 Task: Assign Person0000000109 as Assignee of Child Issue ChildIssue0000000544 of Issue Issue0000000272 in Backlog  in Scrum Project Project0000000055 in Jira. Assign Person0000000109 as Assignee of Child Issue ChildIssue0000000545 of Issue Issue0000000273 in Backlog  in Scrum Project Project0000000055 in Jira. Assign Person0000000110 as Assignee of Child Issue ChildIssue0000000546 of Issue Issue0000000273 in Backlog  in Scrum Project Project0000000055 in Jira. Assign Person0000000110 as Assignee of Child Issue ChildIssue0000000547 of Issue Issue0000000274 in Backlog  in Scrum Project Project0000000055 in Jira. Assign Person0000000110 as Assignee of Child Issue ChildIssue0000000548 of Issue Issue0000000274 in Backlog  in Scrum Project Project0000000055 in Jira
Action: Mouse moved to (73, 248)
Screenshot: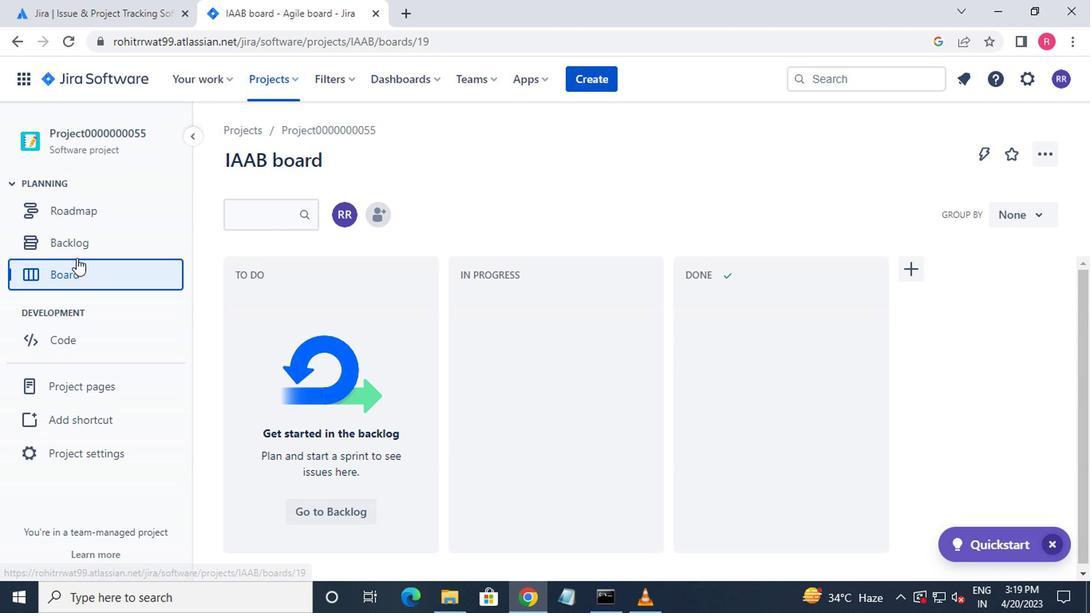 
Action: Mouse pressed left at (73, 248)
Screenshot: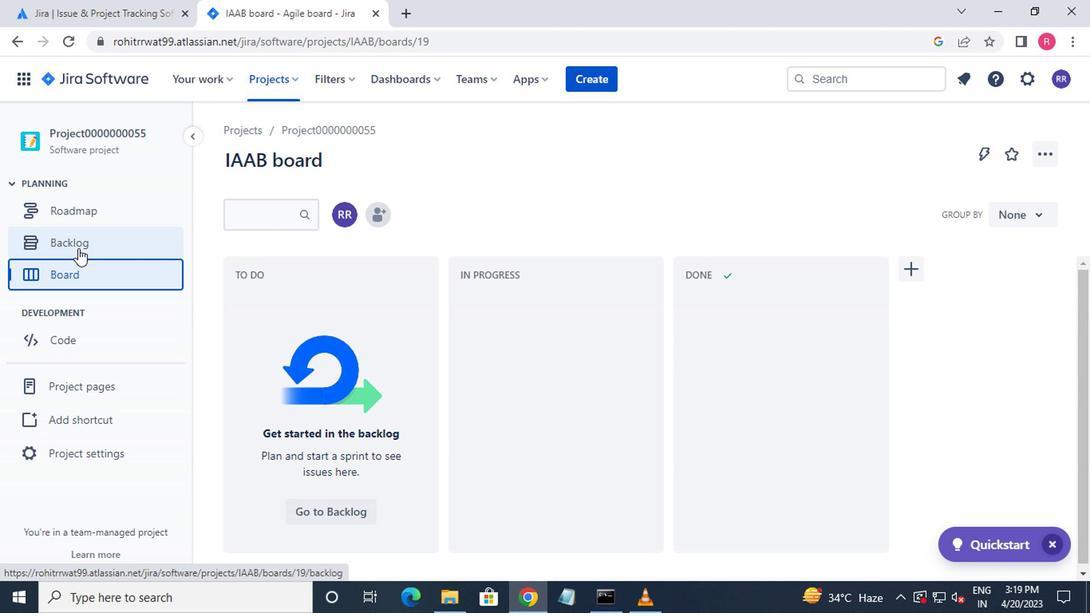 
Action: Mouse moved to (357, 398)
Screenshot: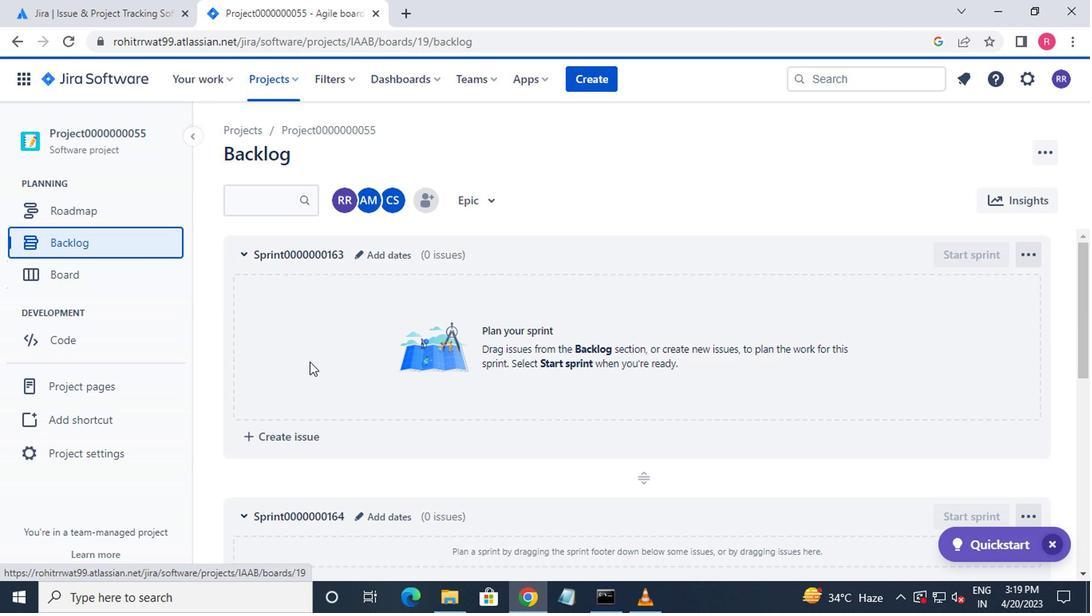 
Action: Mouse scrolled (357, 397) with delta (0, -1)
Screenshot: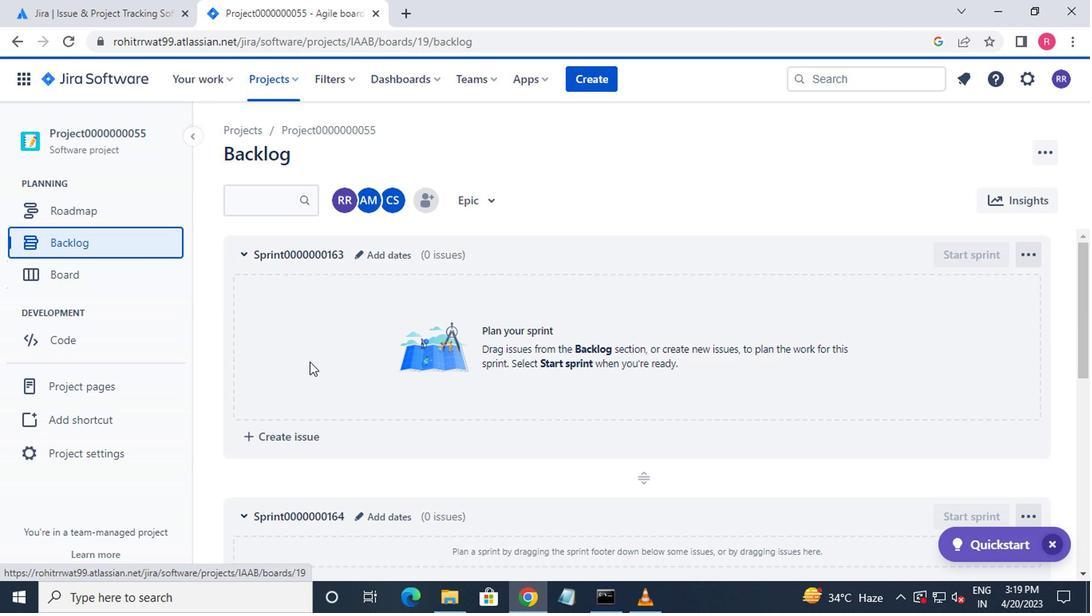 
Action: Mouse moved to (365, 403)
Screenshot: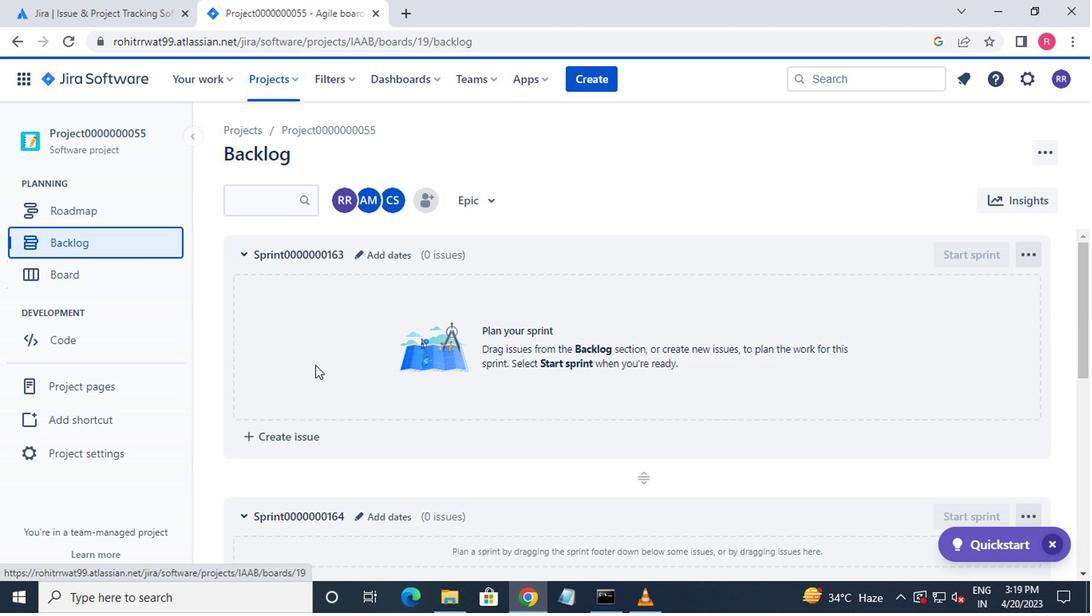
Action: Mouse scrolled (365, 402) with delta (0, 0)
Screenshot: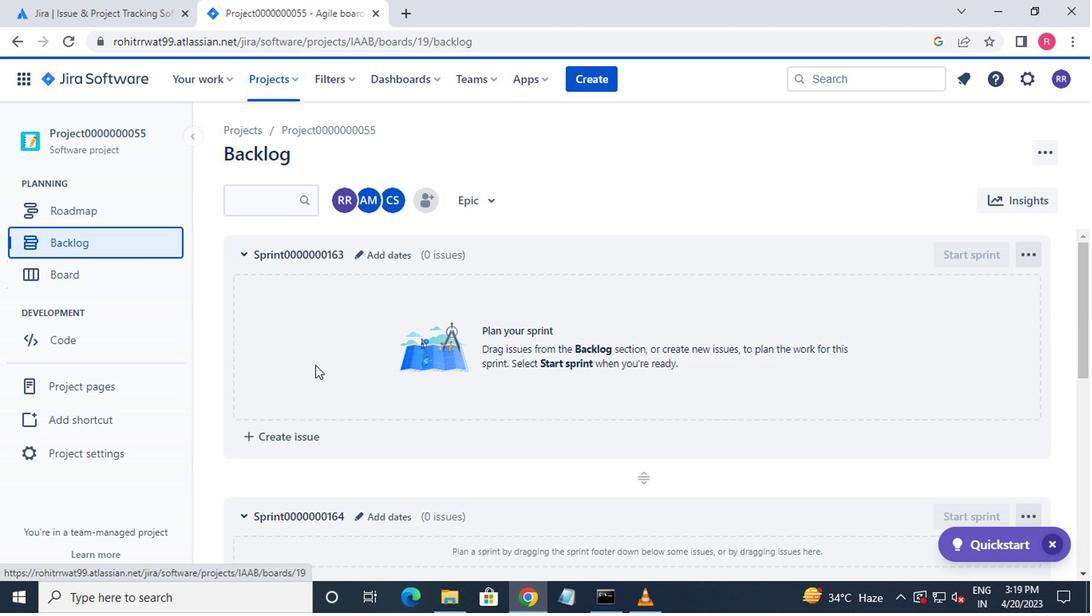 
Action: Mouse moved to (367, 404)
Screenshot: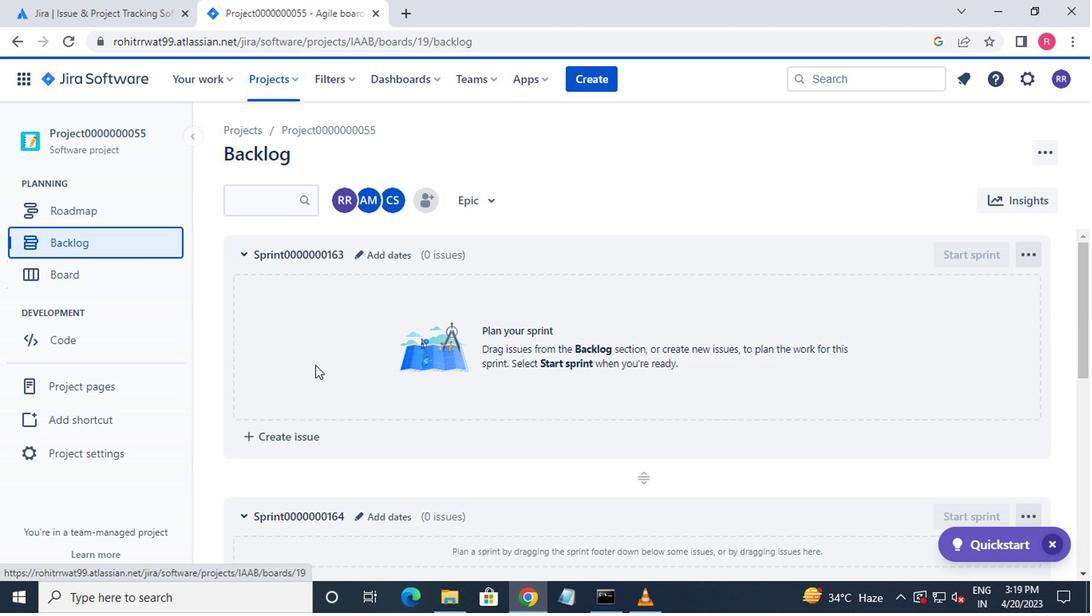 
Action: Mouse scrolled (367, 403) with delta (0, -1)
Screenshot: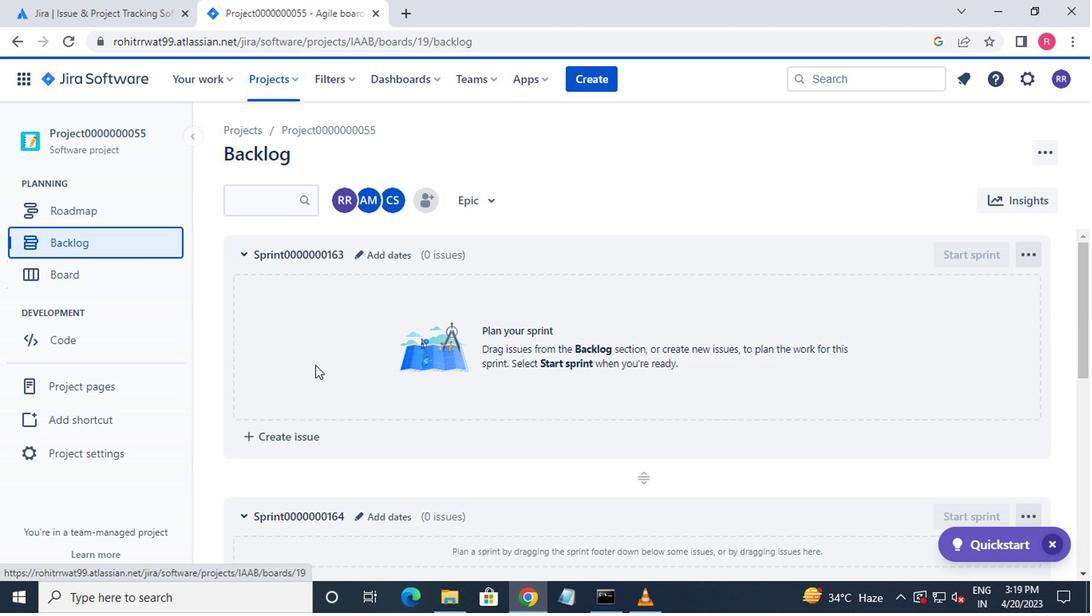 
Action: Mouse moved to (370, 404)
Screenshot: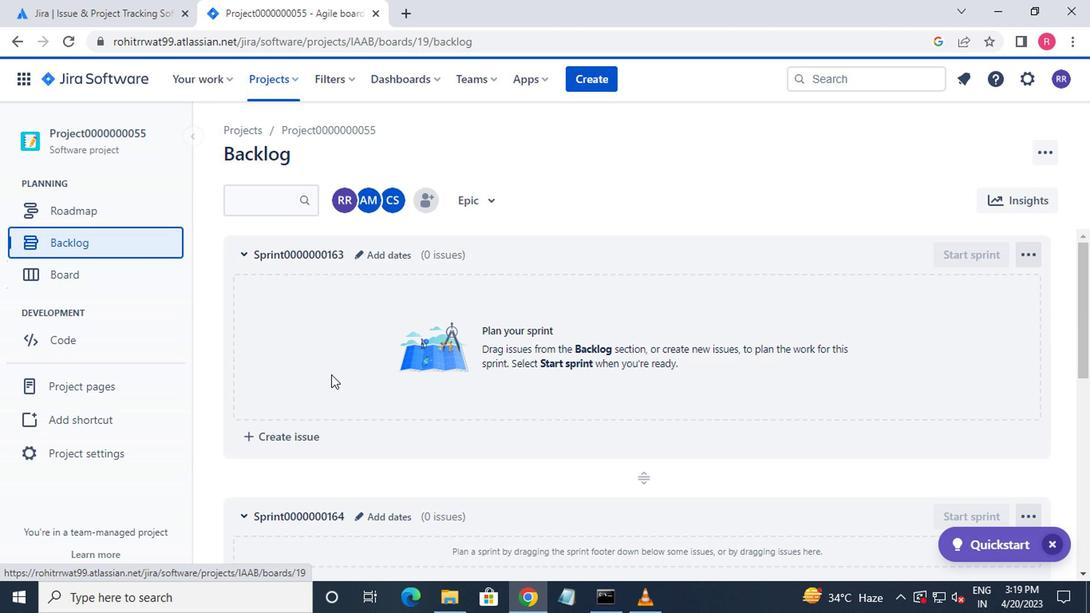 
Action: Mouse scrolled (370, 404) with delta (0, 0)
Screenshot: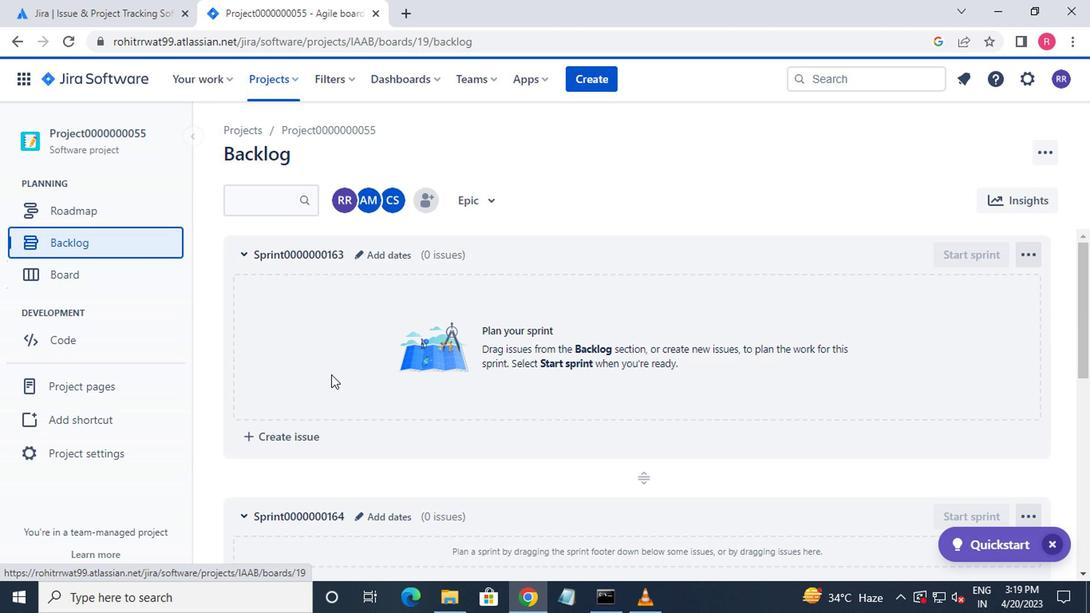 
Action: Mouse moved to (374, 404)
Screenshot: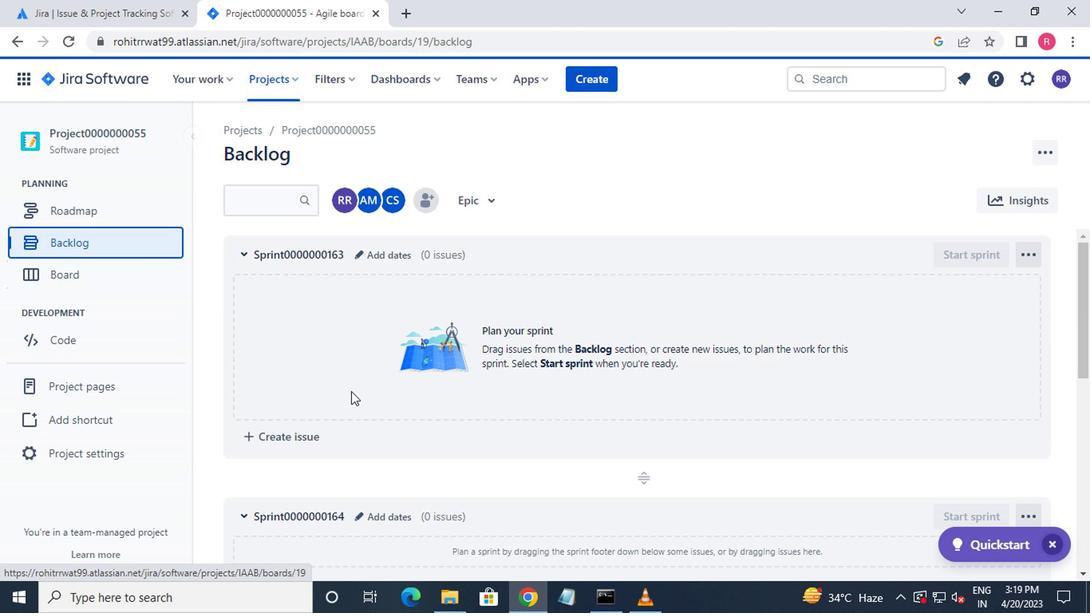 
Action: Mouse scrolled (374, 404) with delta (0, 0)
Screenshot: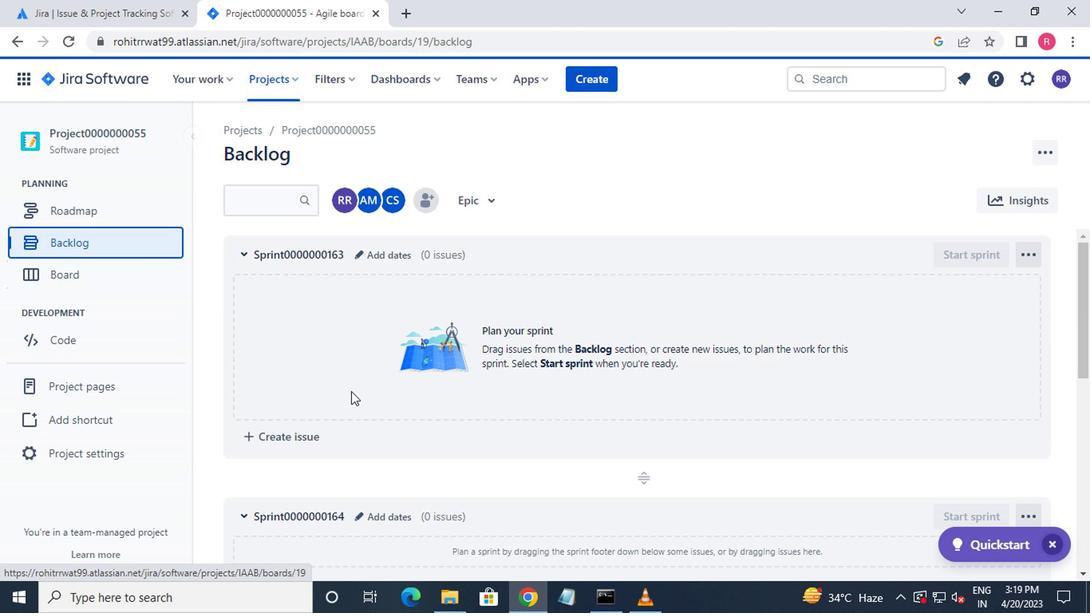 
Action: Mouse moved to (387, 406)
Screenshot: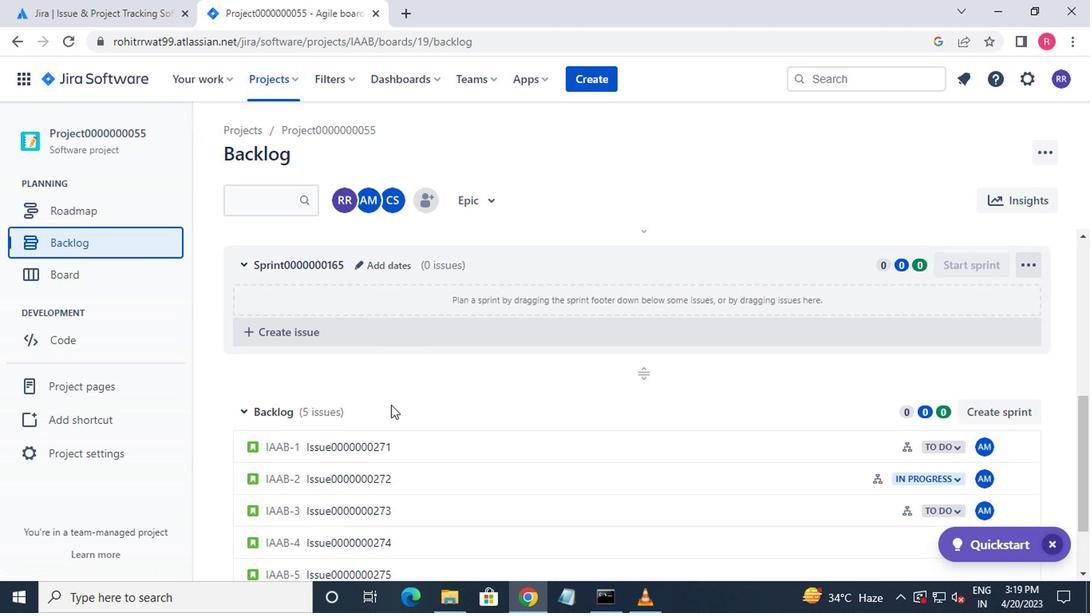 
Action: Mouse scrolled (387, 405) with delta (0, 0)
Screenshot: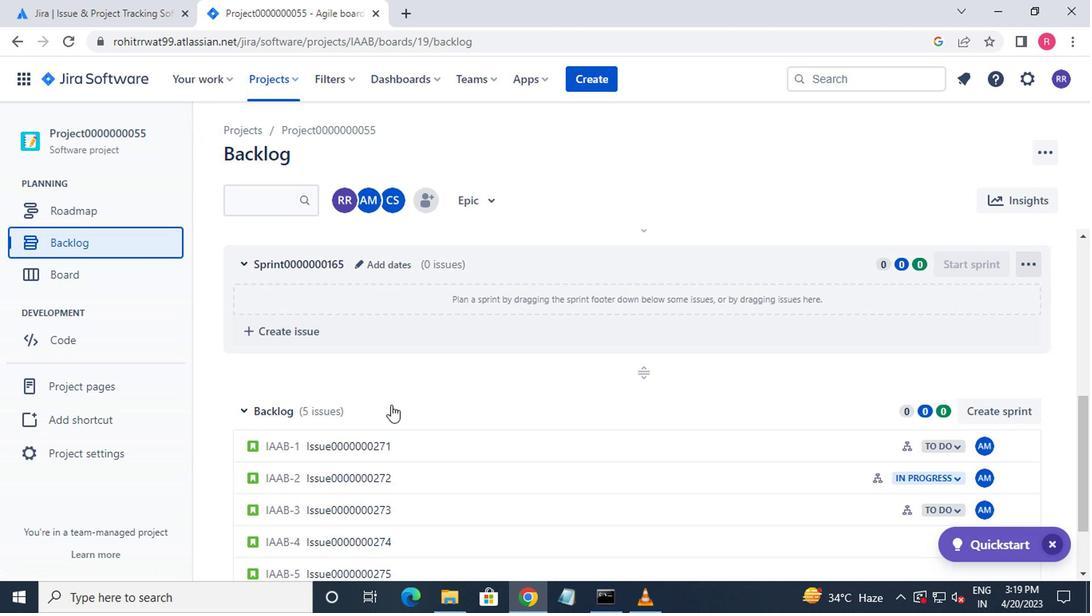 
Action: Mouse moved to (388, 407)
Screenshot: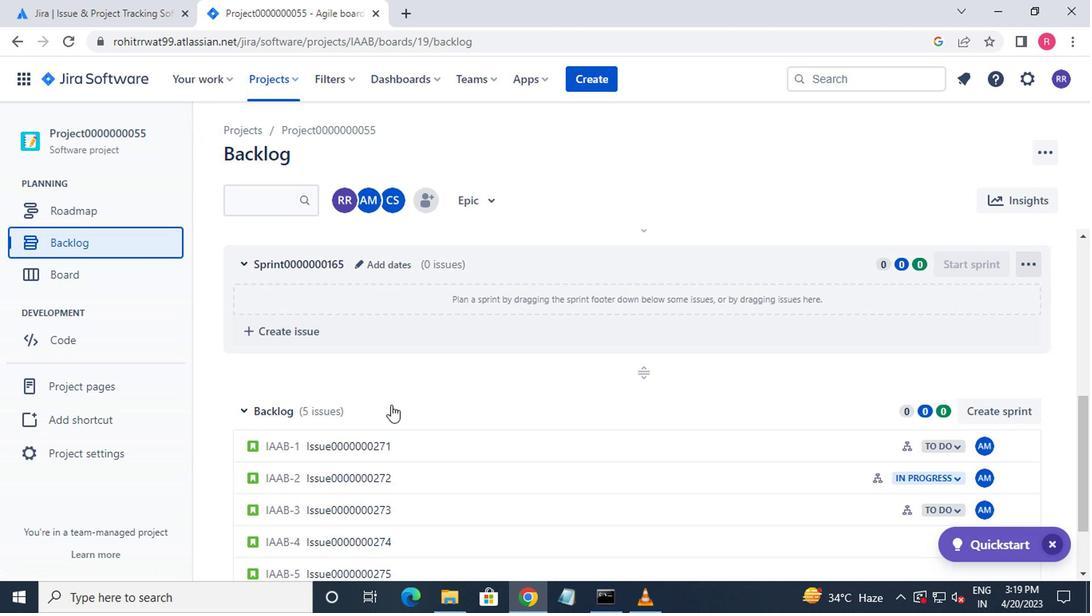 
Action: Mouse scrolled (388, 406) with delta (0, -1)
Screenshot: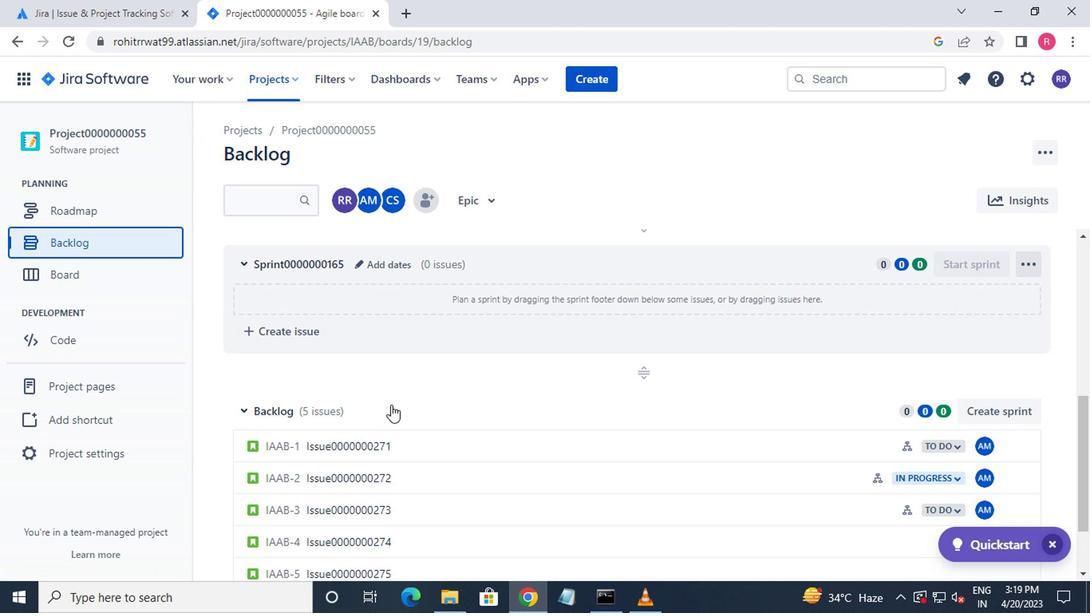 
Action: Mouse moved to (650, 387)
Screenshot: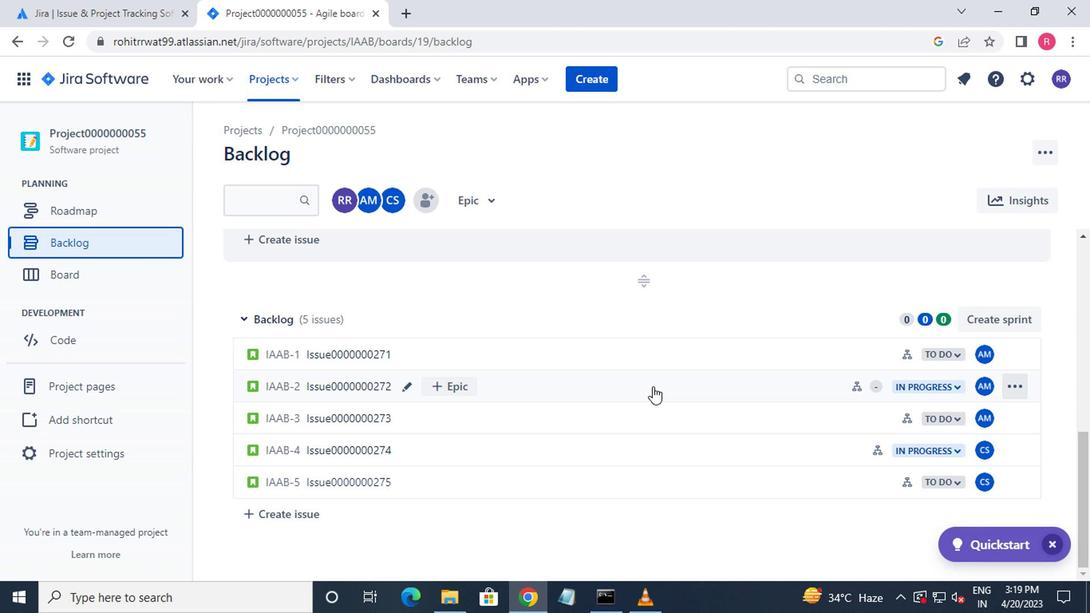 
Action: Mouse pressed left at (650, 387)
Screenshot: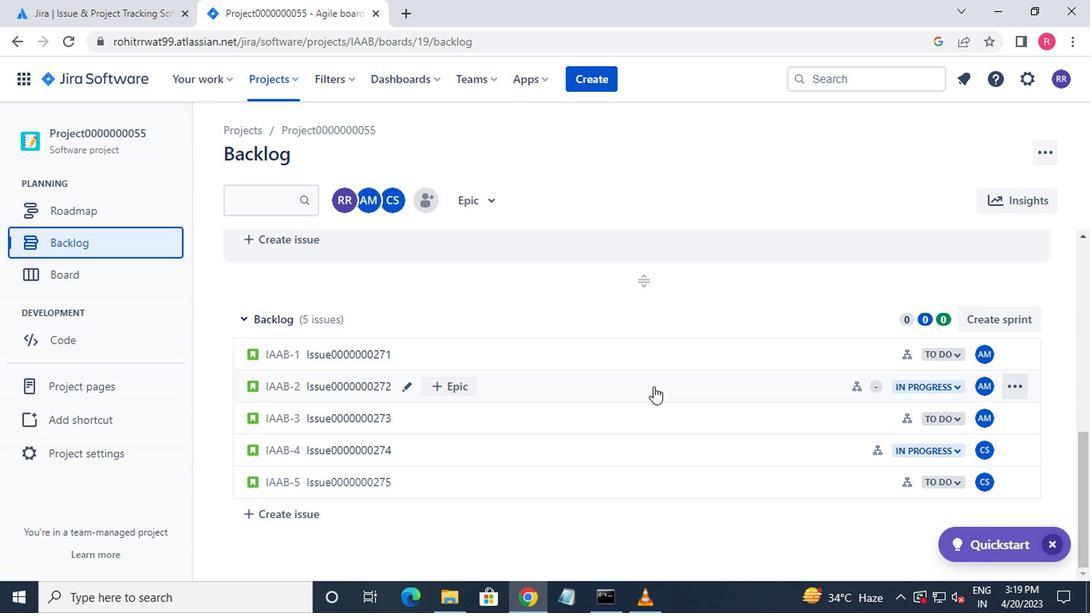 
Action: Mouse moved to (796, 325)
Screenshot: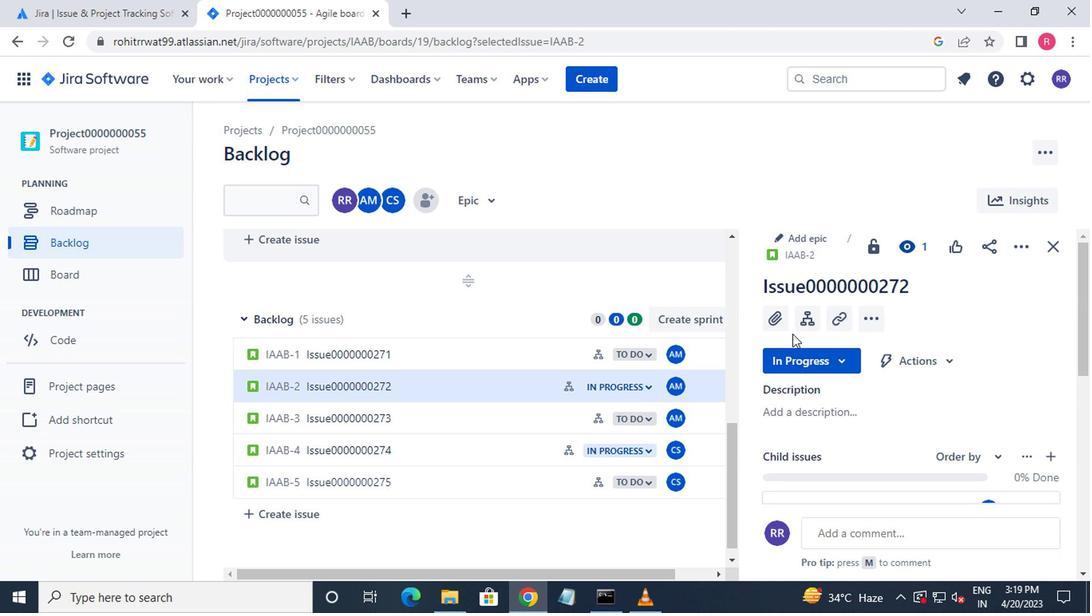 
Action: Mouse pressed left at (796, 325)
Screenshot: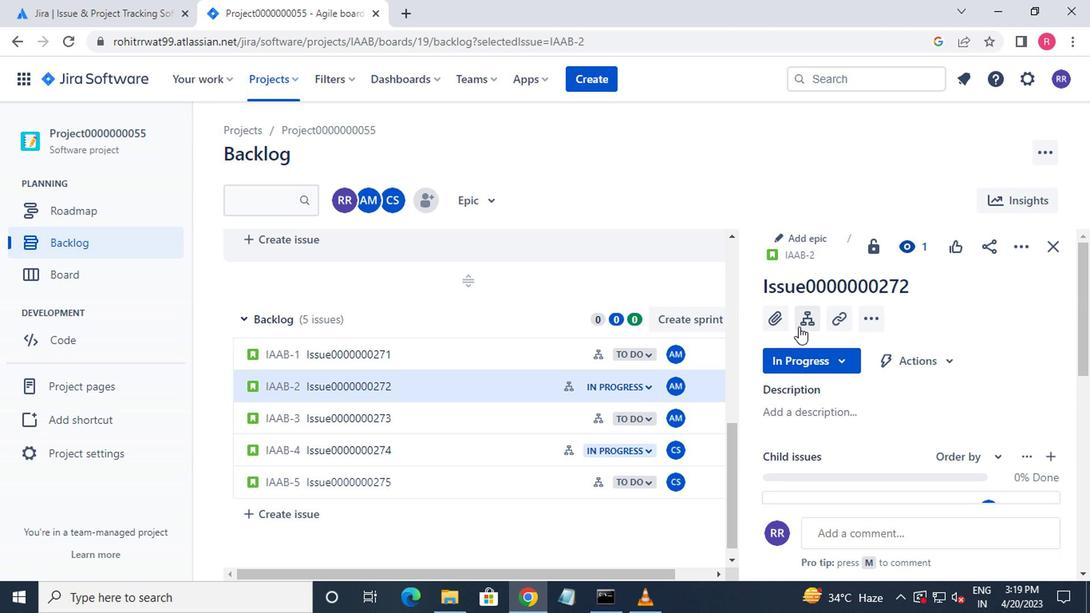 
Action: Mouse moved to (994, 358)
Screenshot: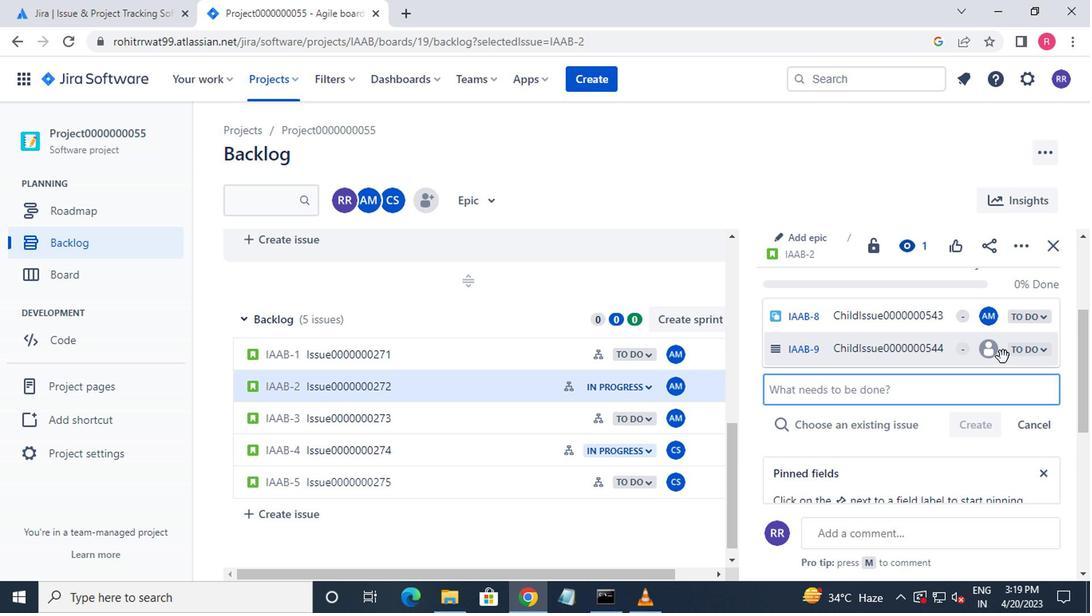 
Action: Mouse pressed left at (994, 358)
Screenshot: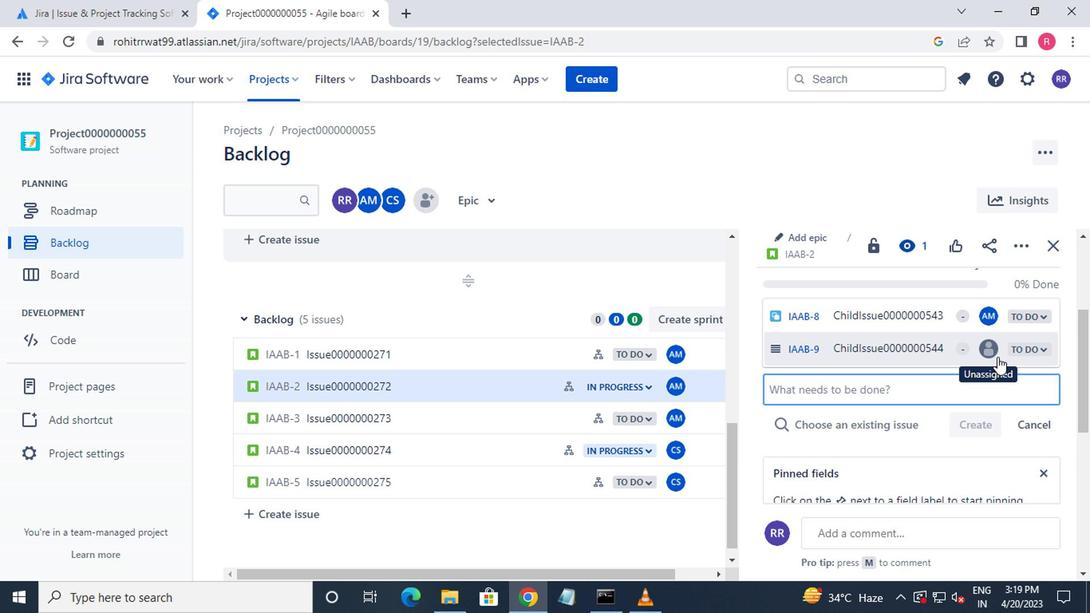
Action: Mouse moved to (894, 383)
Screenshot: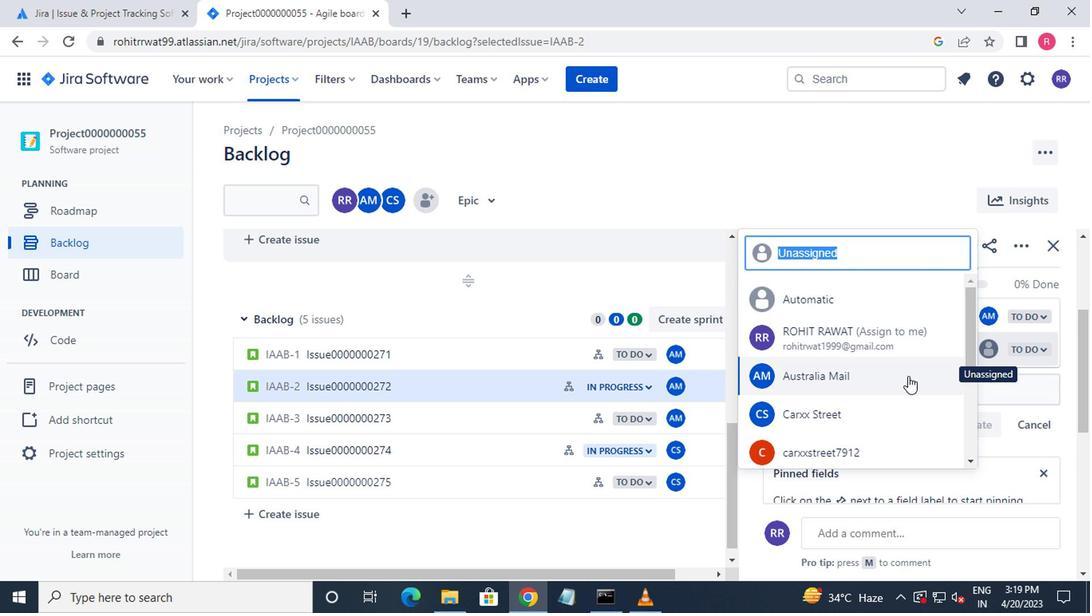 
Action: Mouse pressed left at (894, 383)
Screenshot: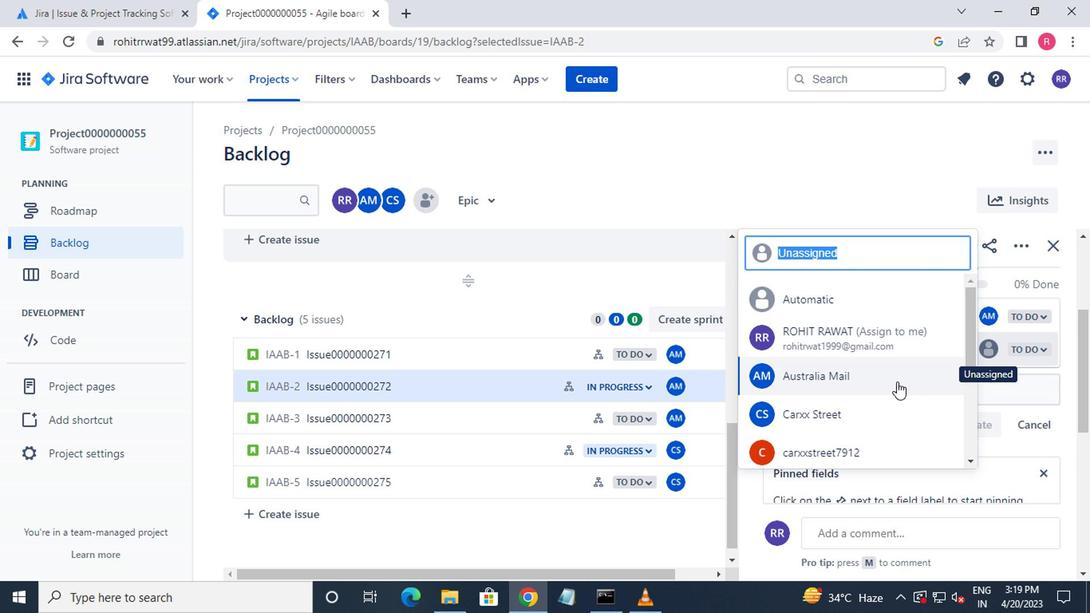 
Action: Mouse moved to (513, 408)
Screenshot: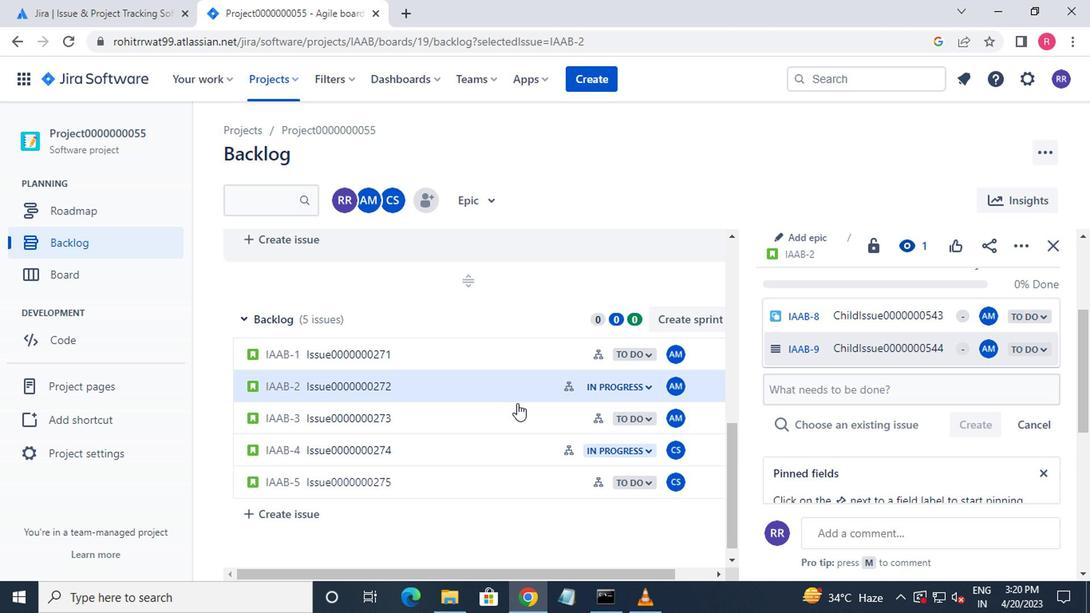 
Action: Mouse pressed left at (513, 408)
Screenshot: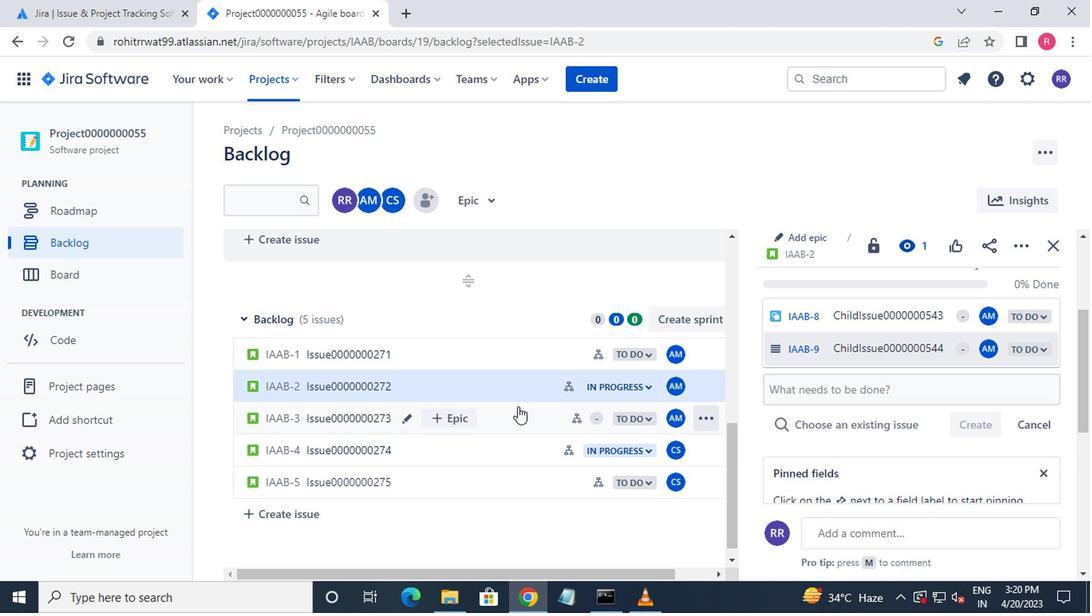 
Action: Mouse moved to (799, 326)
Screenshot: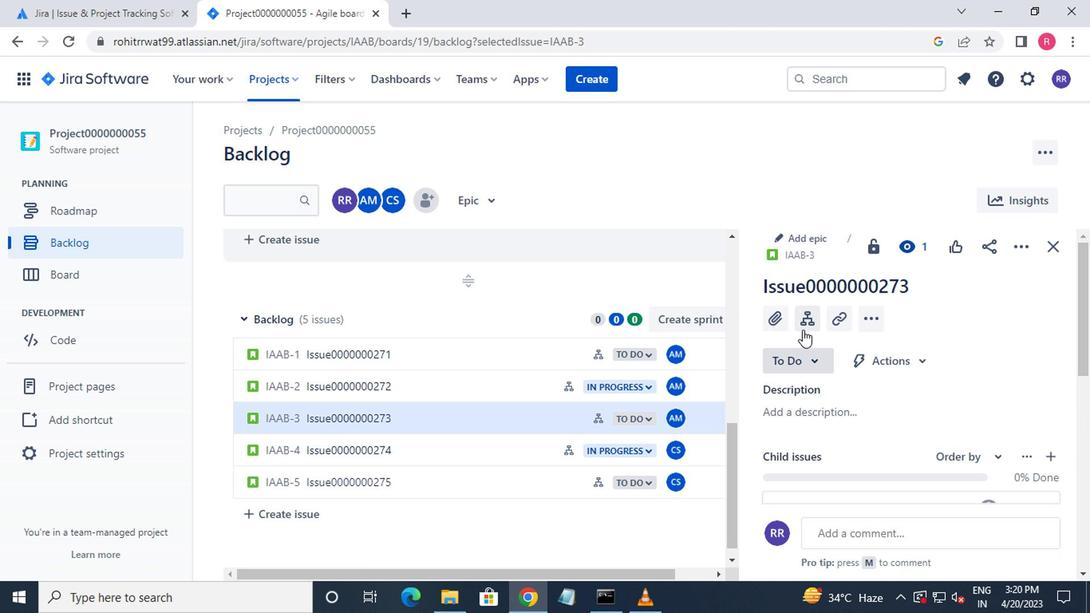 
Action: Mouse pressed left at (799, 326)
Screenshot: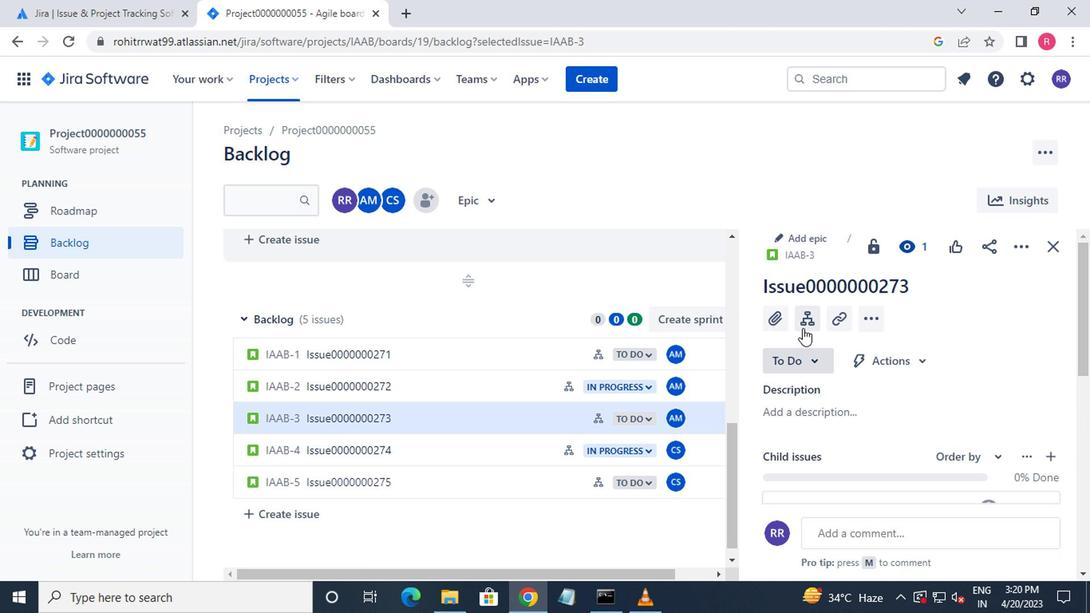 
Action: Mouse moved to (988, 324)
Screenshot: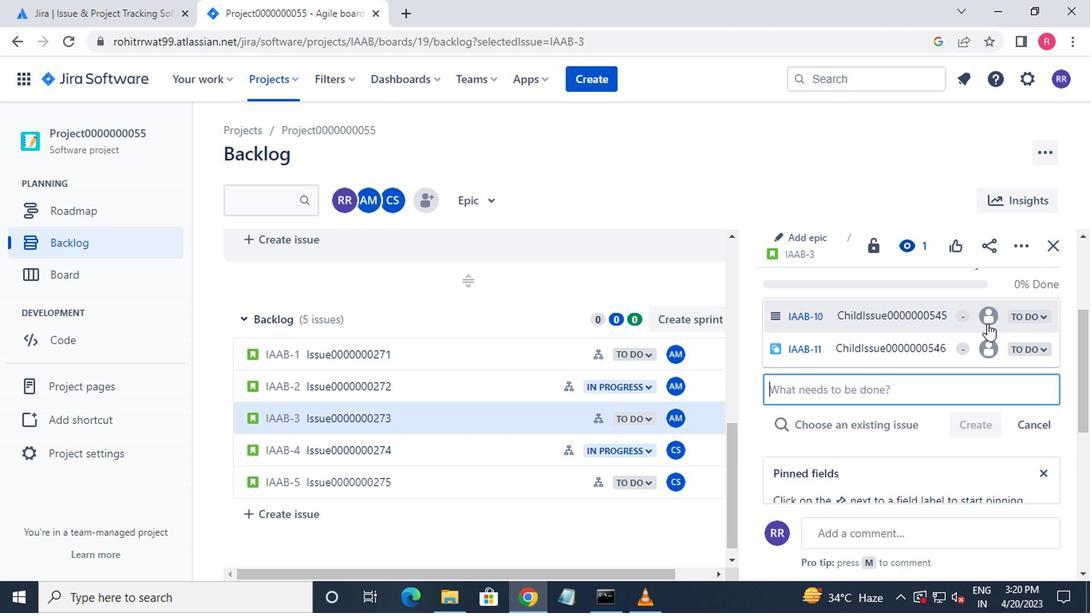 
Action: Mouse pressed left at (988, 324)
Screenshot: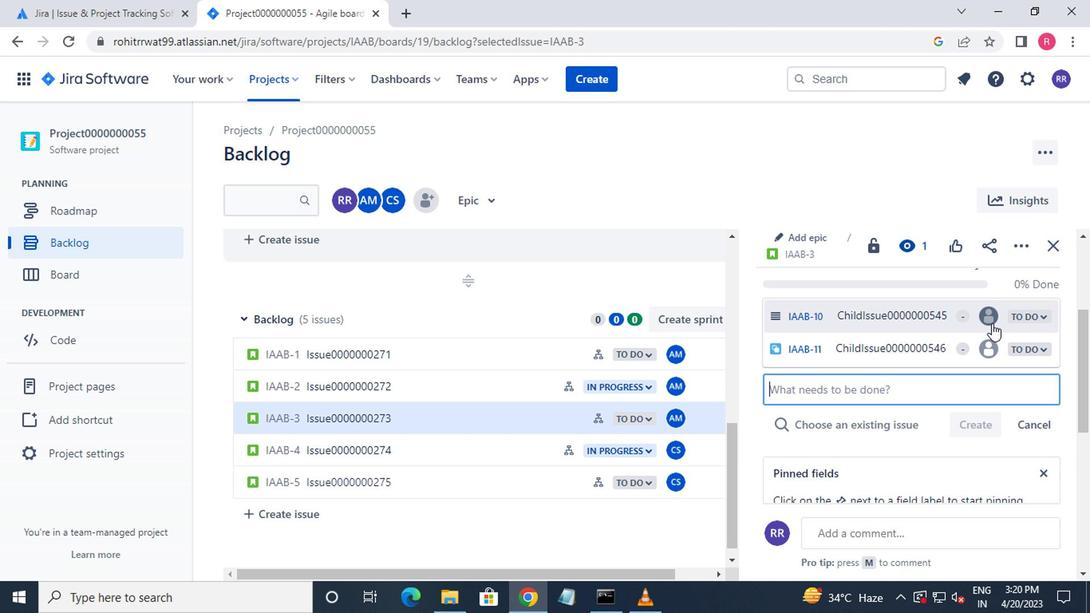 
Action: Mouse moved to (830, 349)
Screenshot: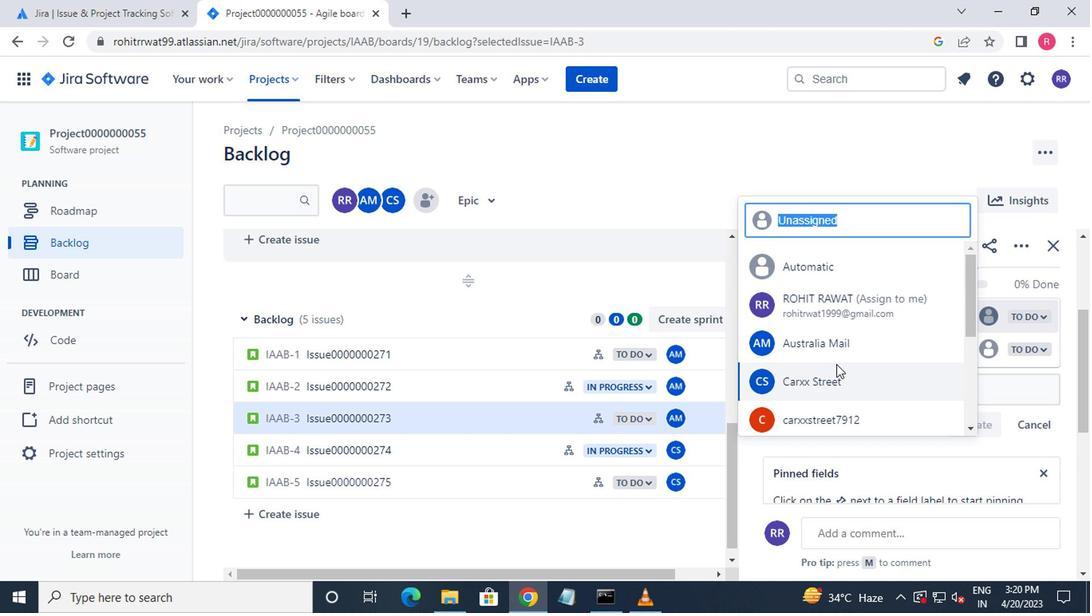 
Action: Mouse pressed left at (830, 349)
Screenshot: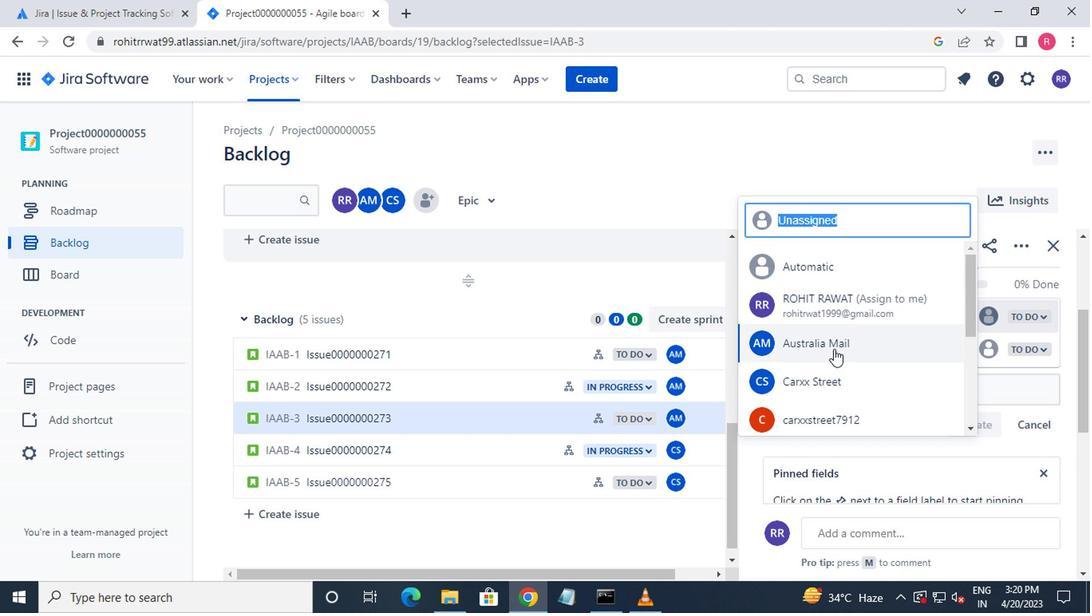 
Action: Mouse moved to (974, 353)
Screenshot: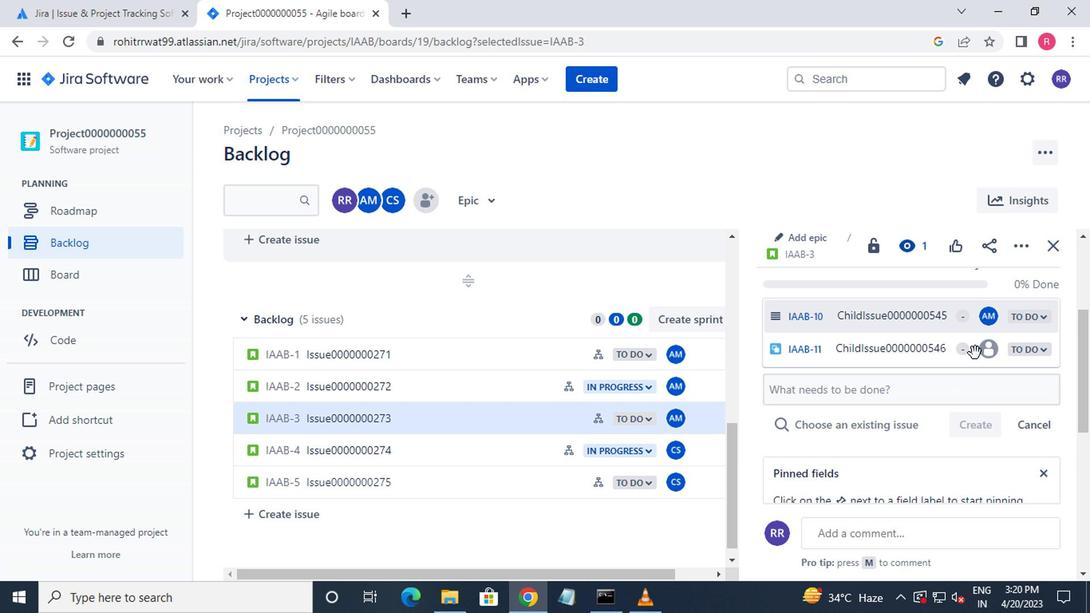 
Action: Mouse pressed left at (974, 353)
Screenshot: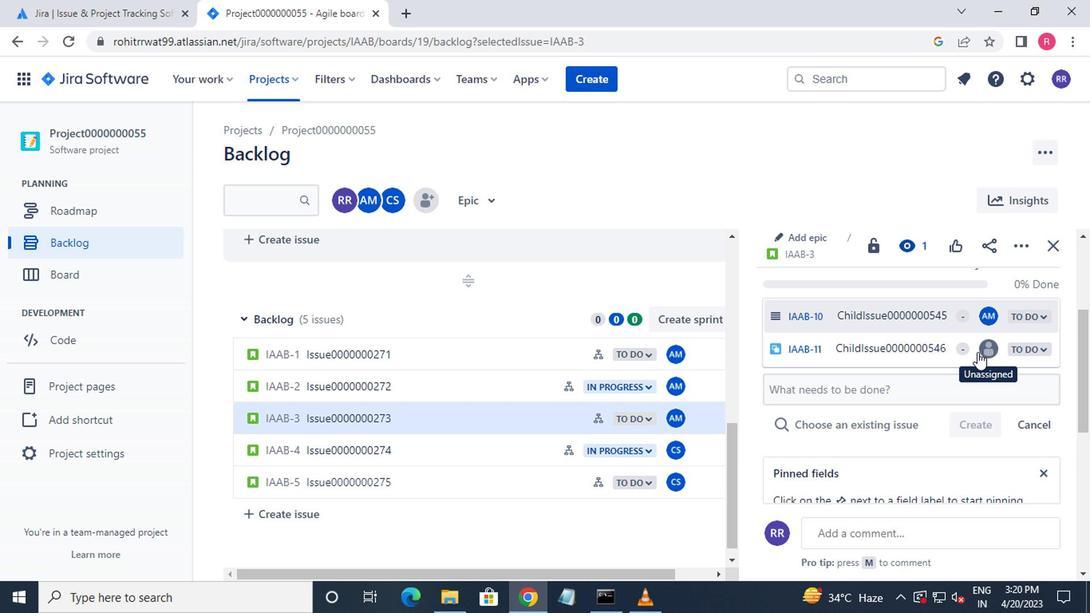 
Action: Mouse moved to (843, 406)
Screenshot: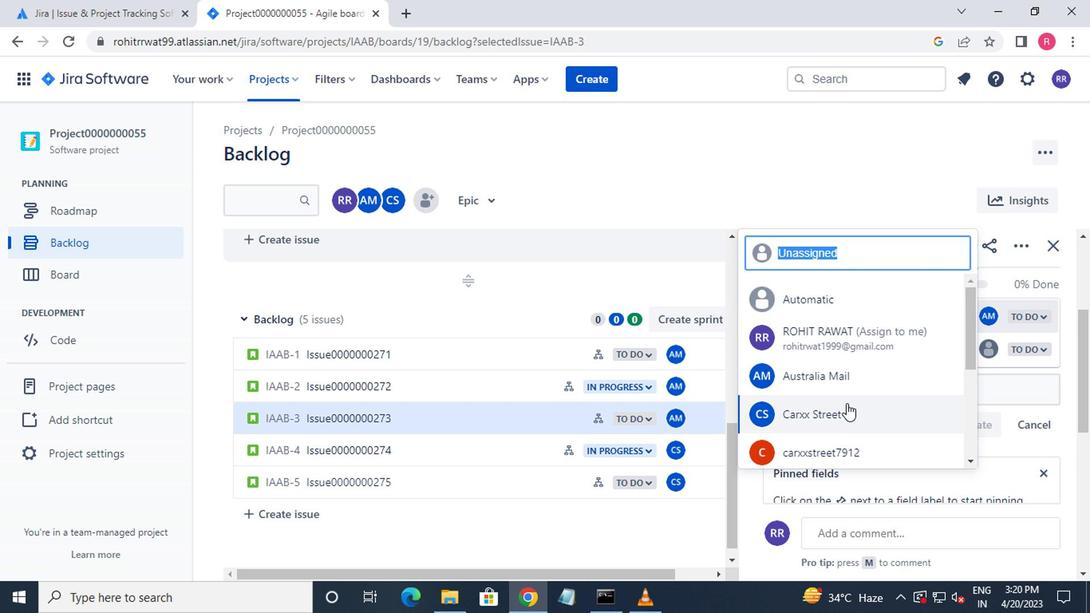 
Action: Mouse pressed left at (843, 406)
Screenshot: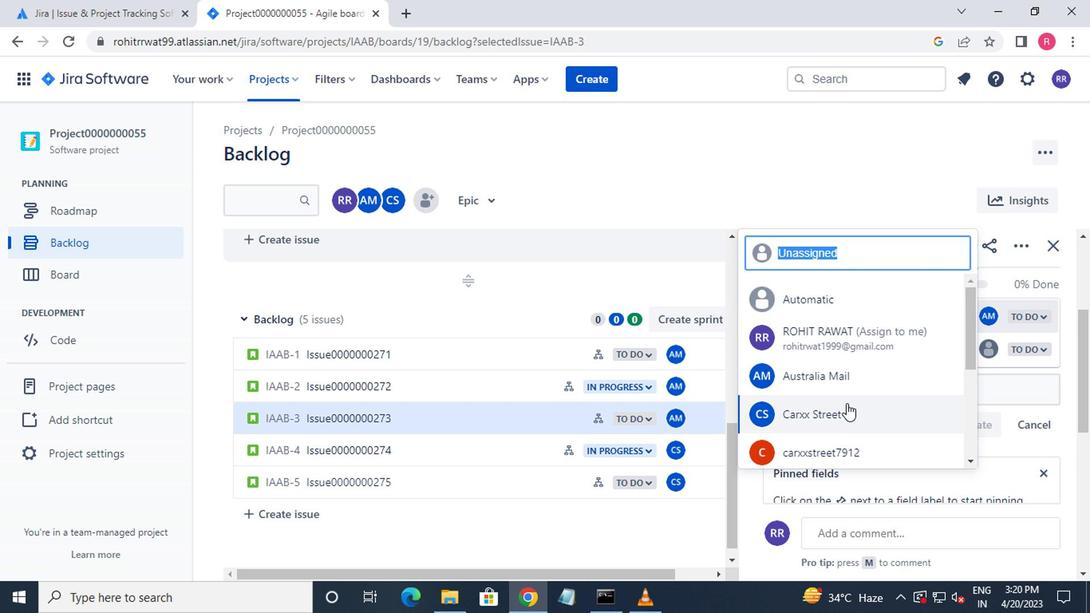 
Action: Mouse moved to (525, 452)
Screenshot: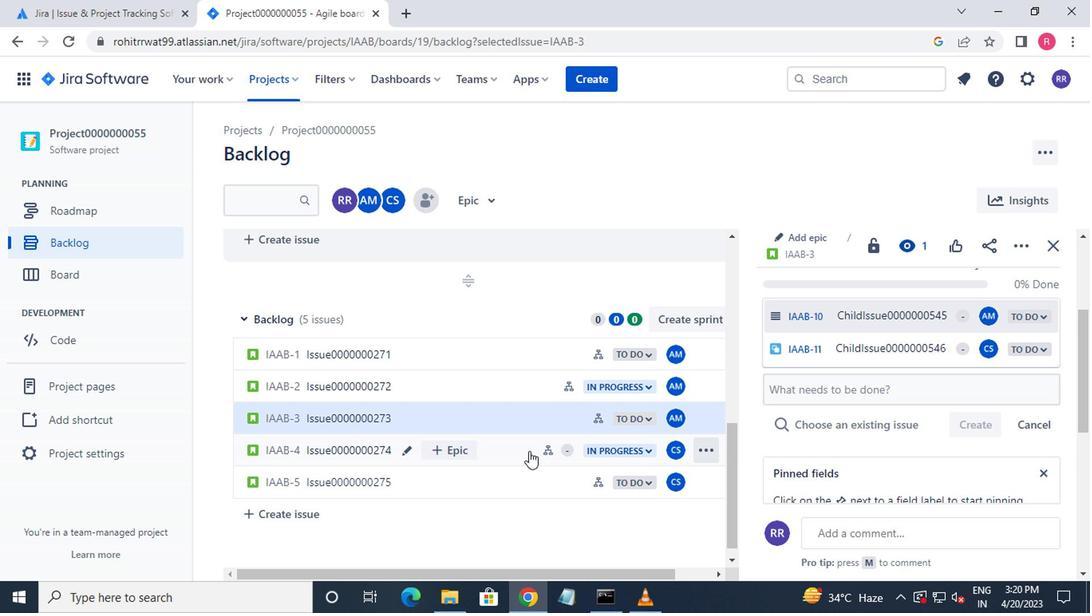 
Action: Mouse pressed left at (525, 452)
Screenshot: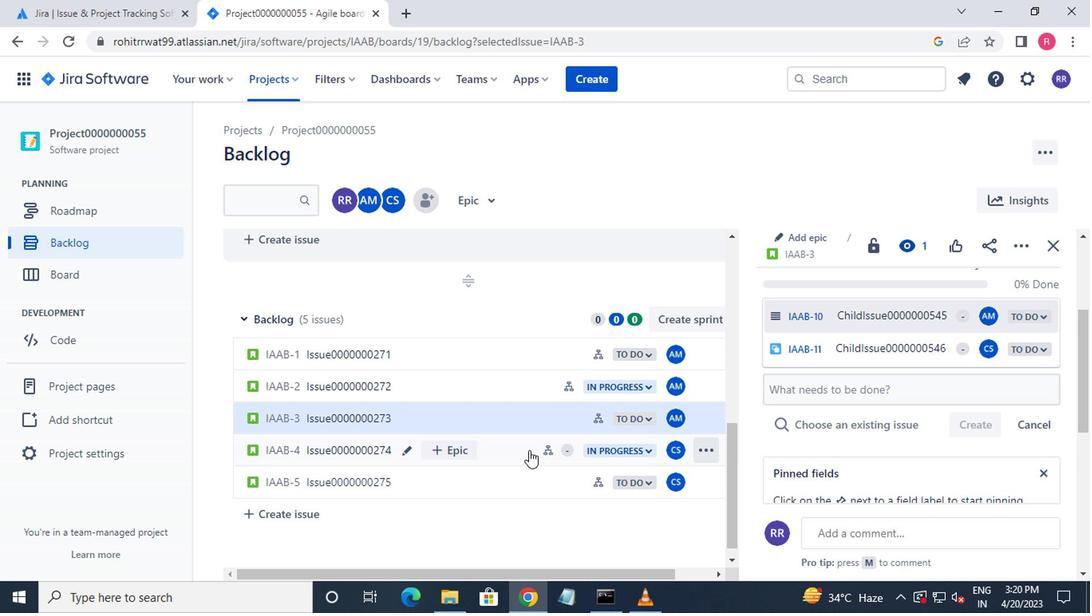 
Action: Mouse moved to (505, 455)
Screenshot: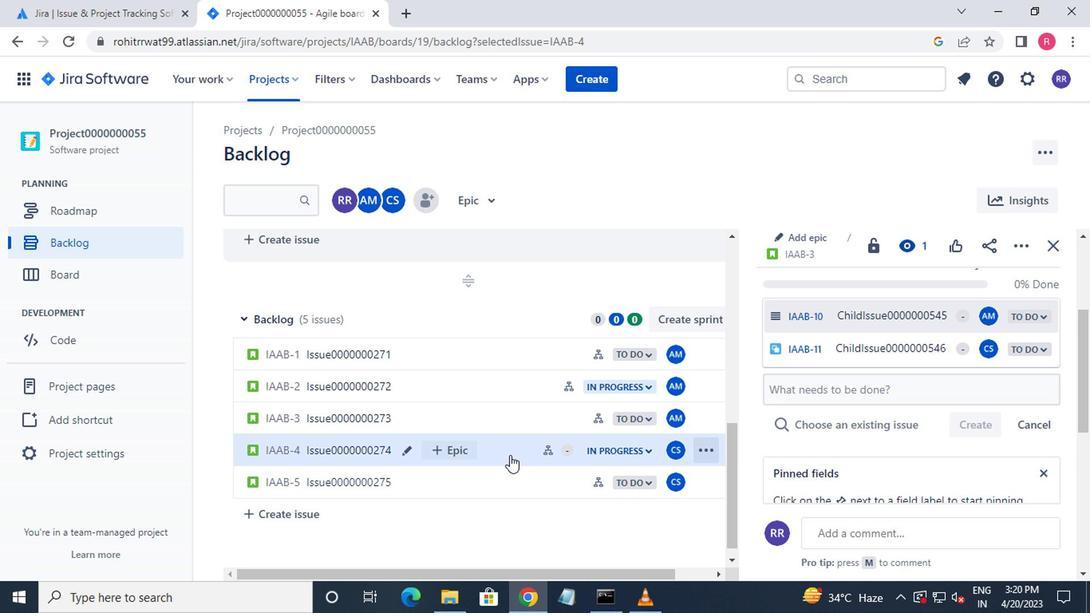 
Action: Mouse pressed left at (505, 455)
Screenshot: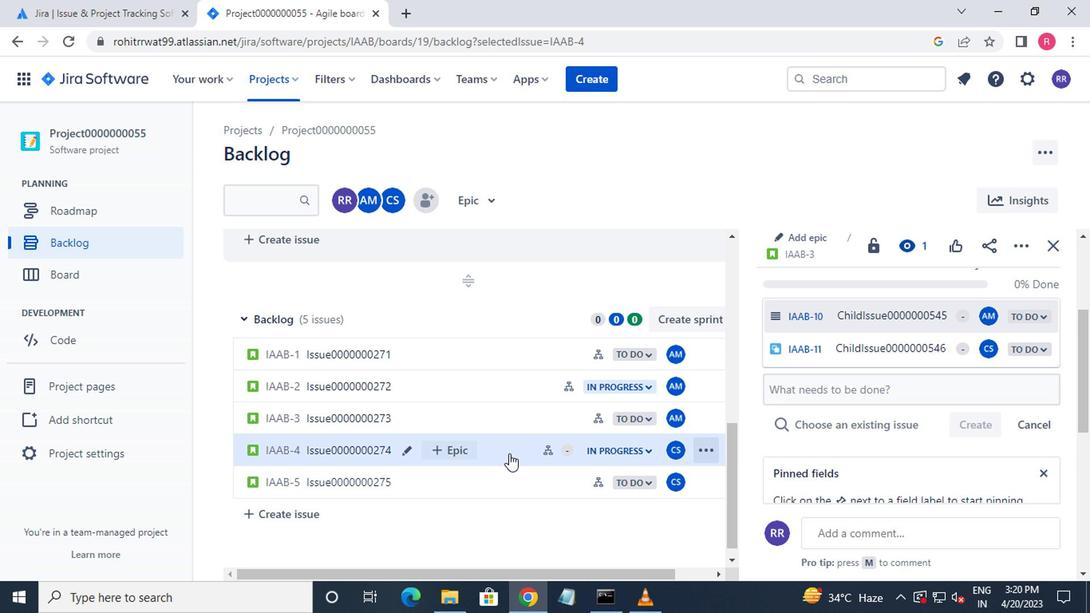 
Action: Mouse moved to (803, 321)
Screenshot: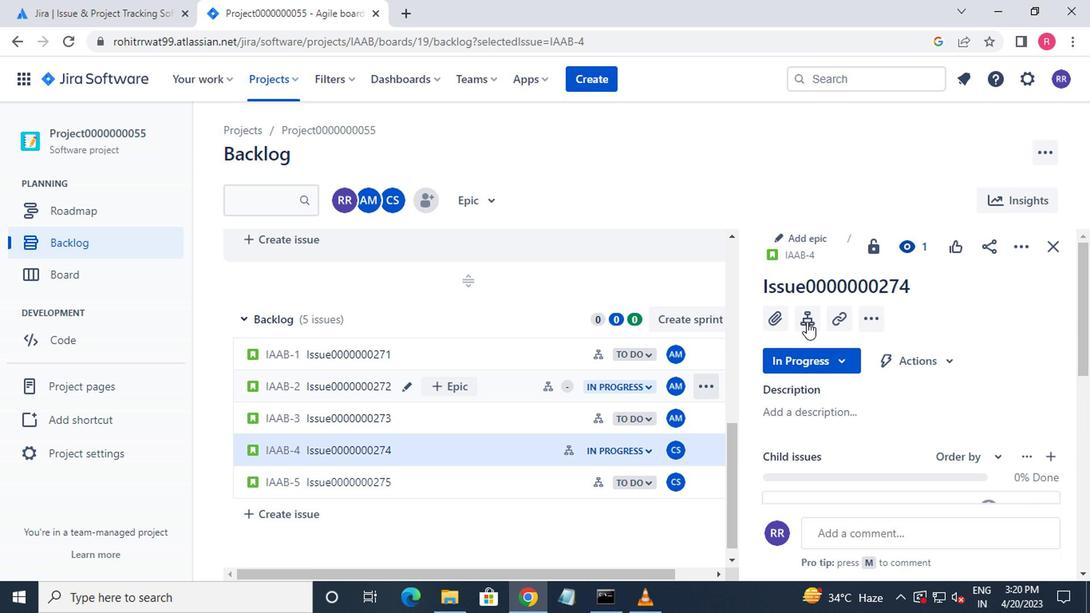 
Action: Mouse pressed left at (803, 321)
Screenshot: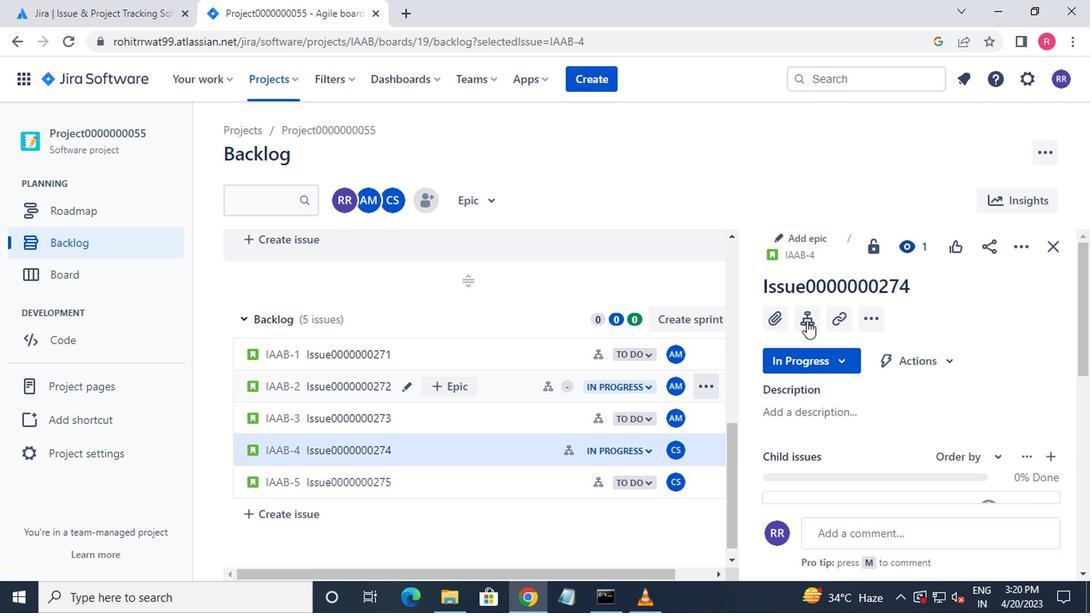 
Action: Mouse moved to (982, 317)
Screenshot: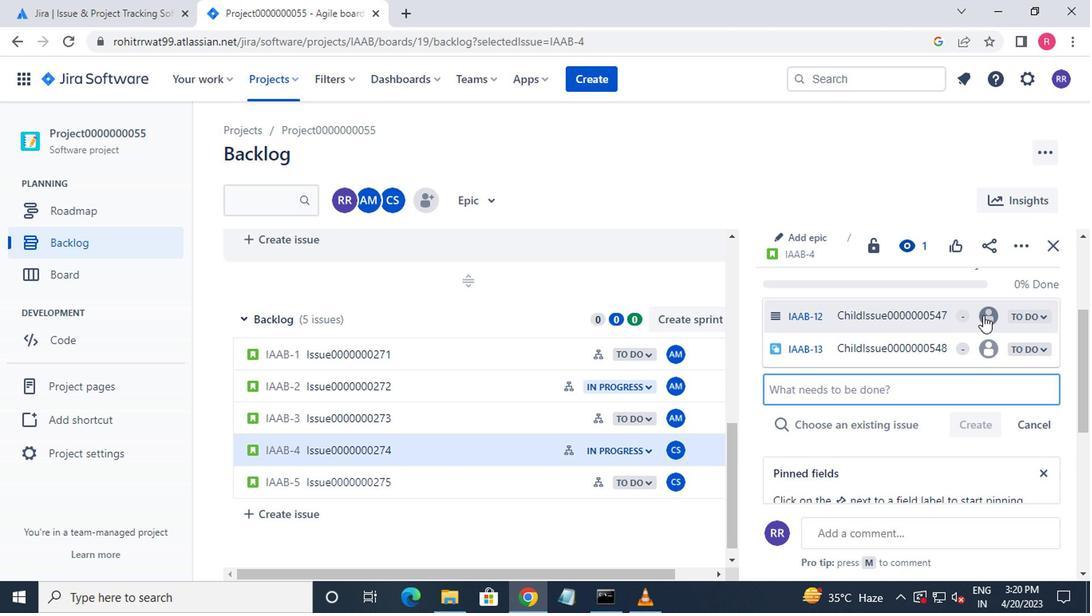 
Action: Mouse pressed left at (982, 317)
Screenshot: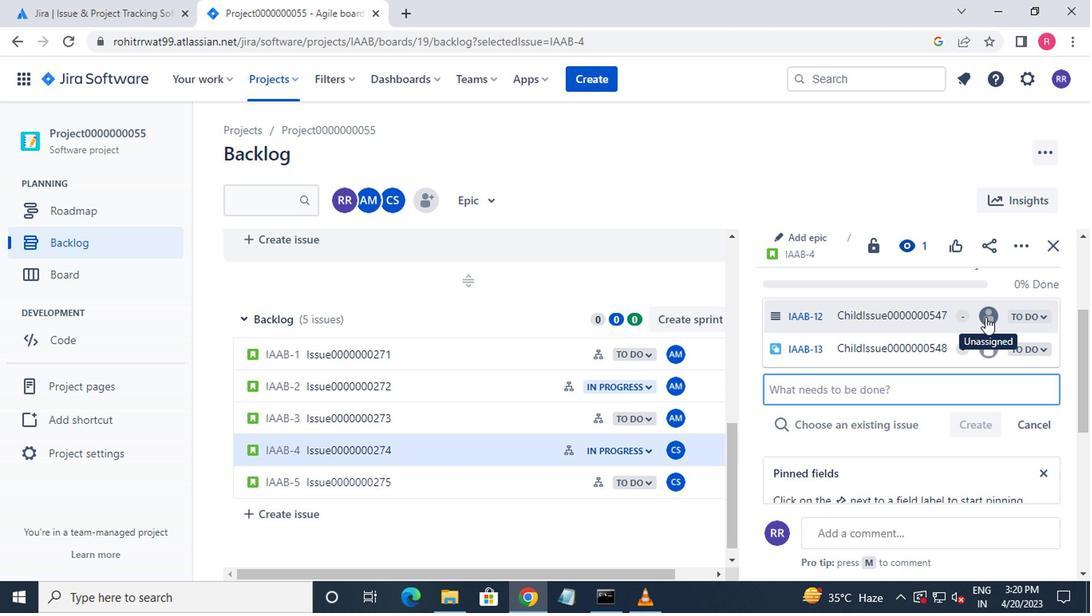 
Action: Mouse moved to (844, 371)
Screenshot: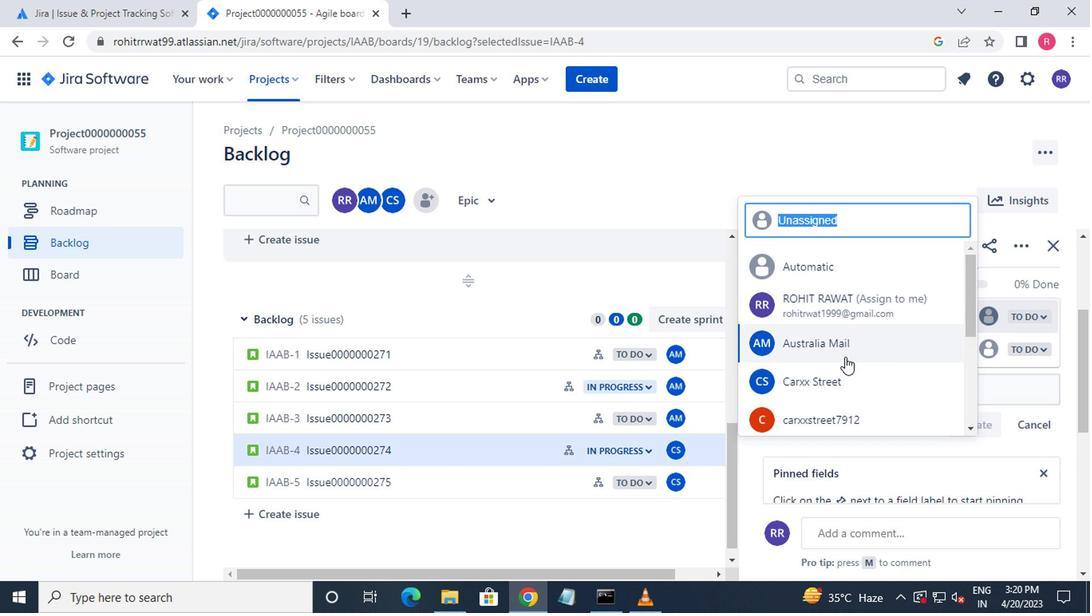 
Action: Mouse pressed left at (844, 371)
Screenshot: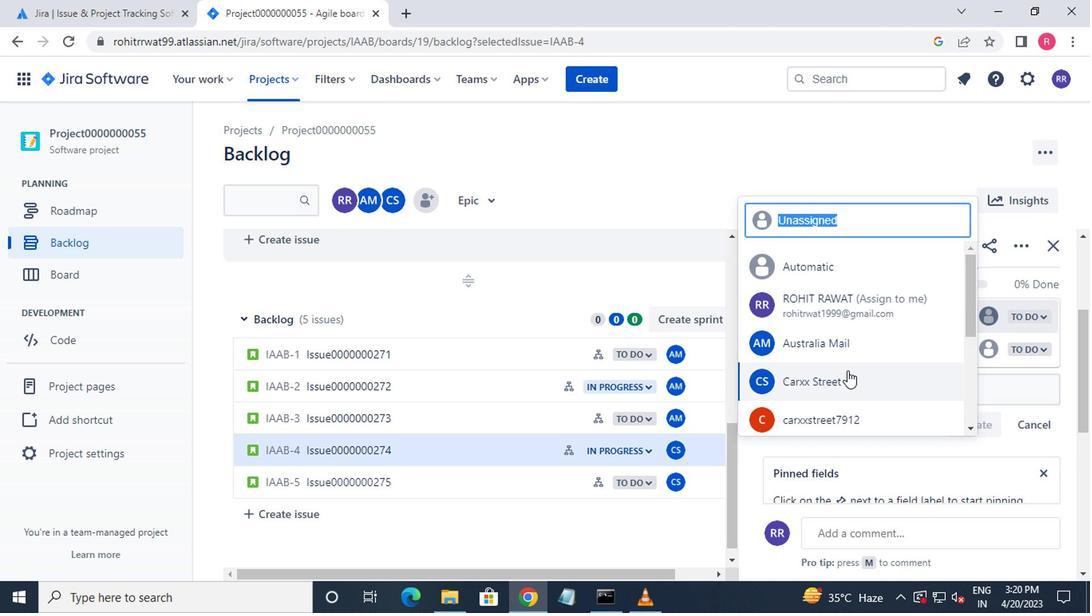 
Action: Mouse moved to (990, 358)
Screenshot: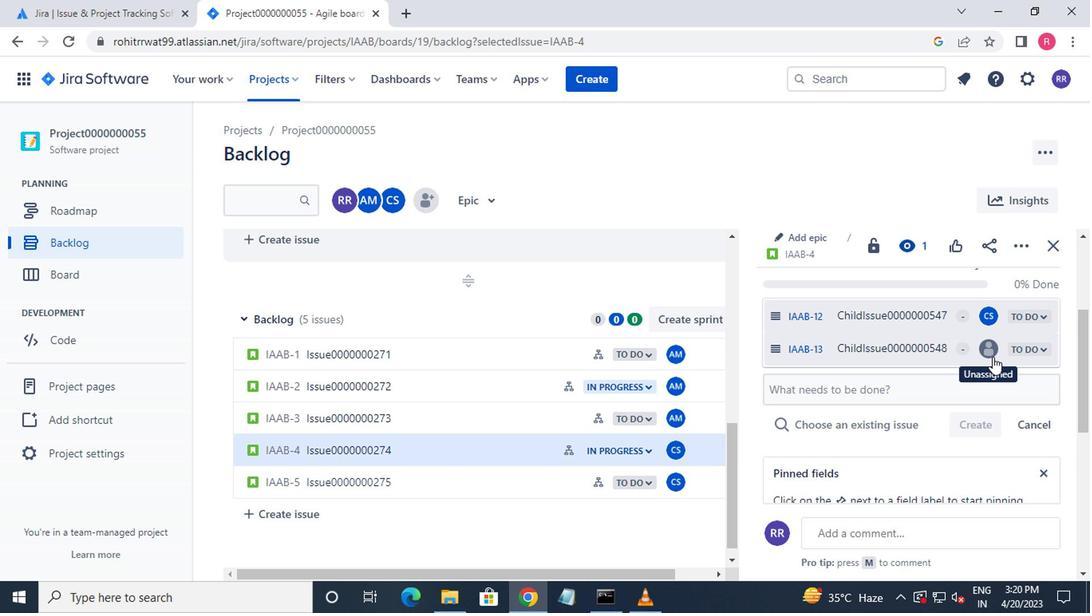 
Action: Mouse pressed left at (990, 358)
Screenshot: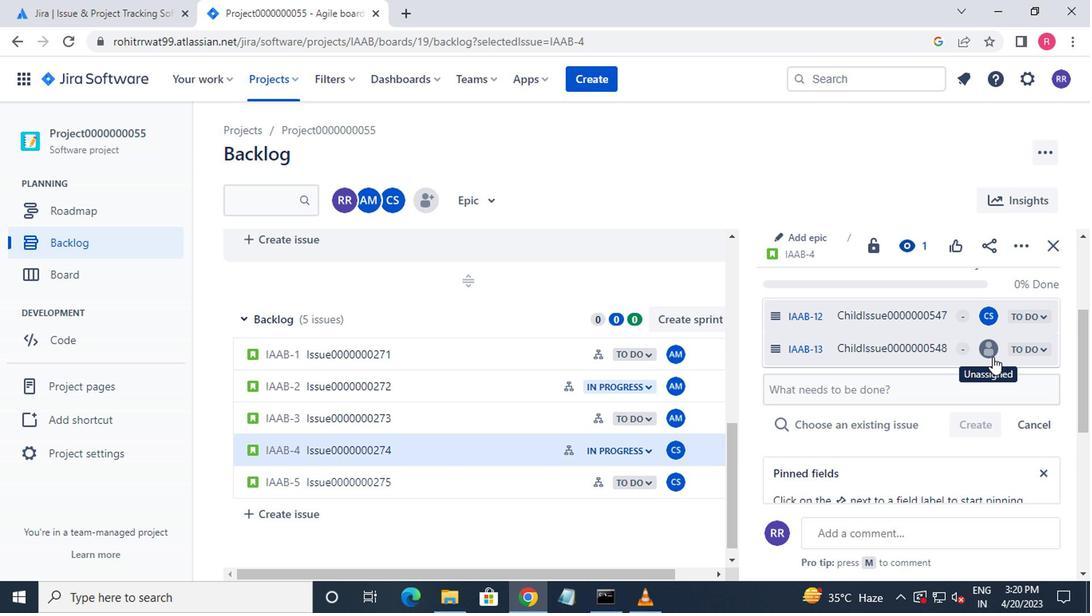 
Action: Mouse moved to (884, 417)
Screenshot: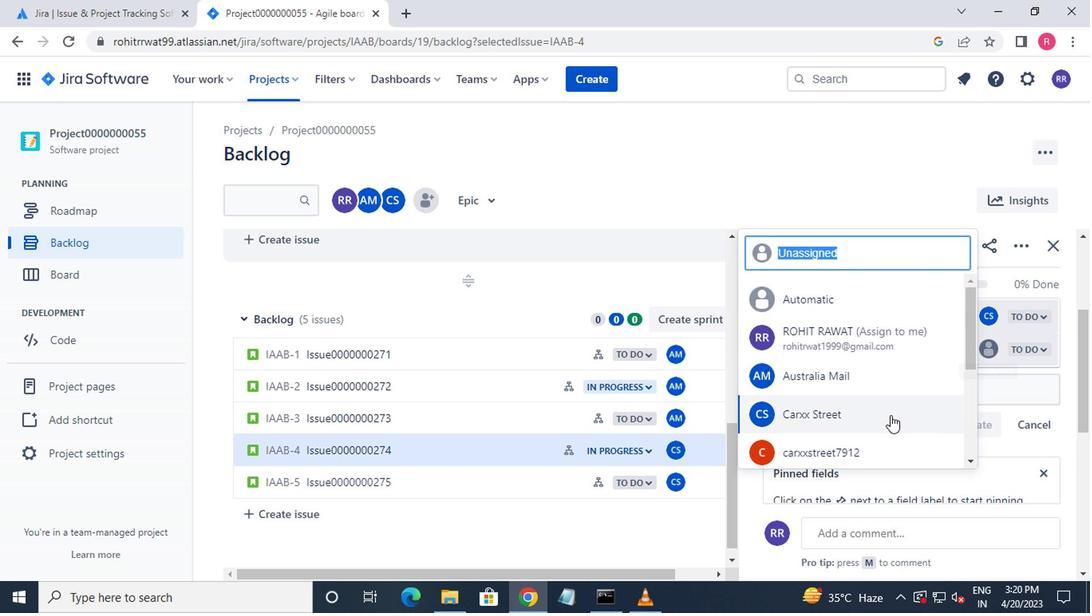 
Action: Mouse pressed left at (884, 417)
Screenshot: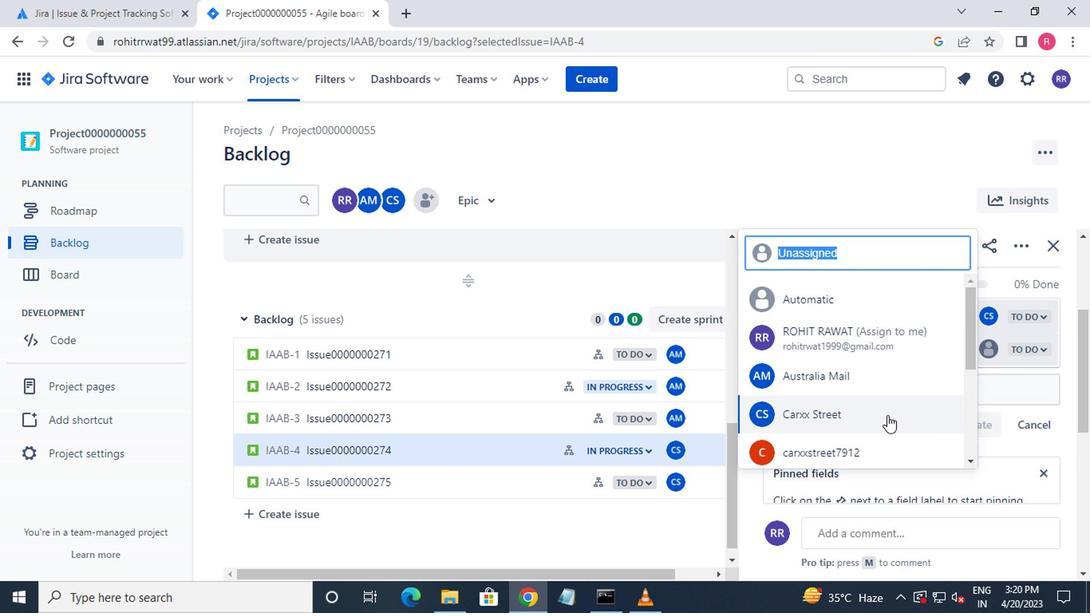 
Action: Mouse moved to (883, 415)
Screenshot: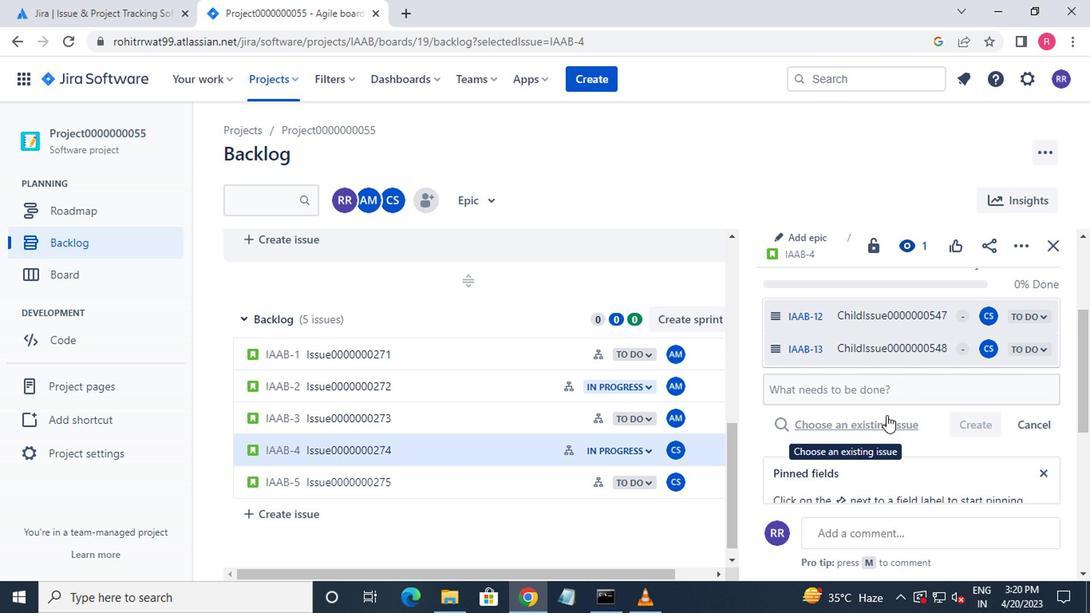 
